 Task: Add Wilson Creek Wilson Almond Sparkling to the cart.
Action: Mouse moved to (894, 303)
Screenshot: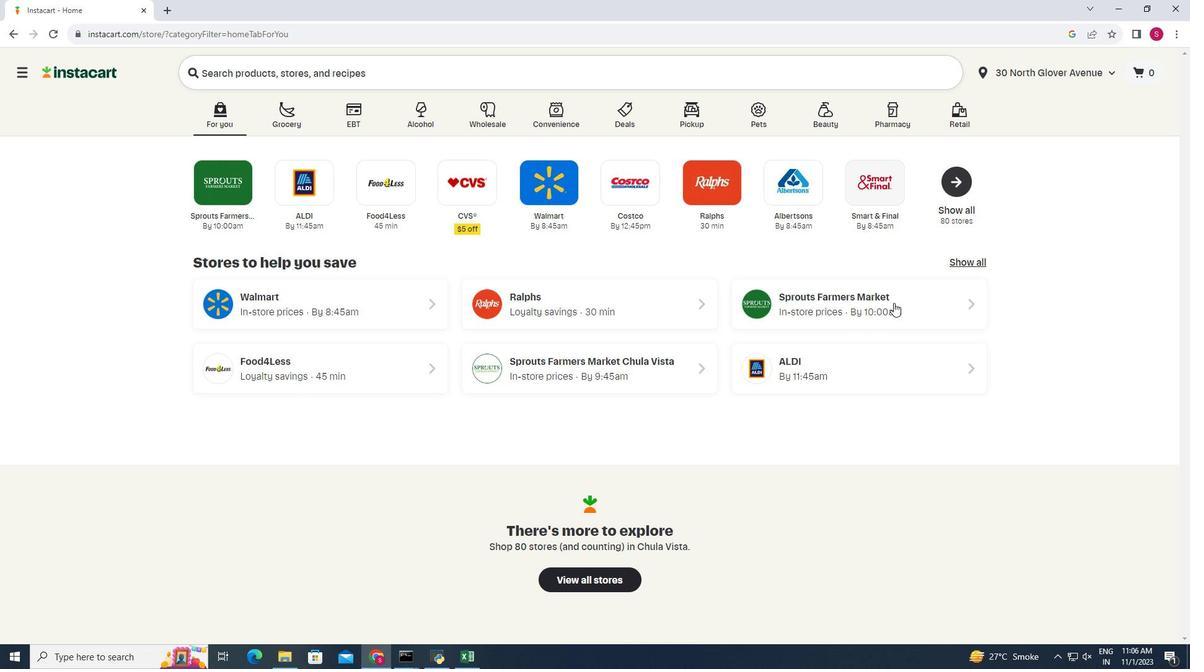 
Action: Mouse pressed left at (894, 303)
Screenshot: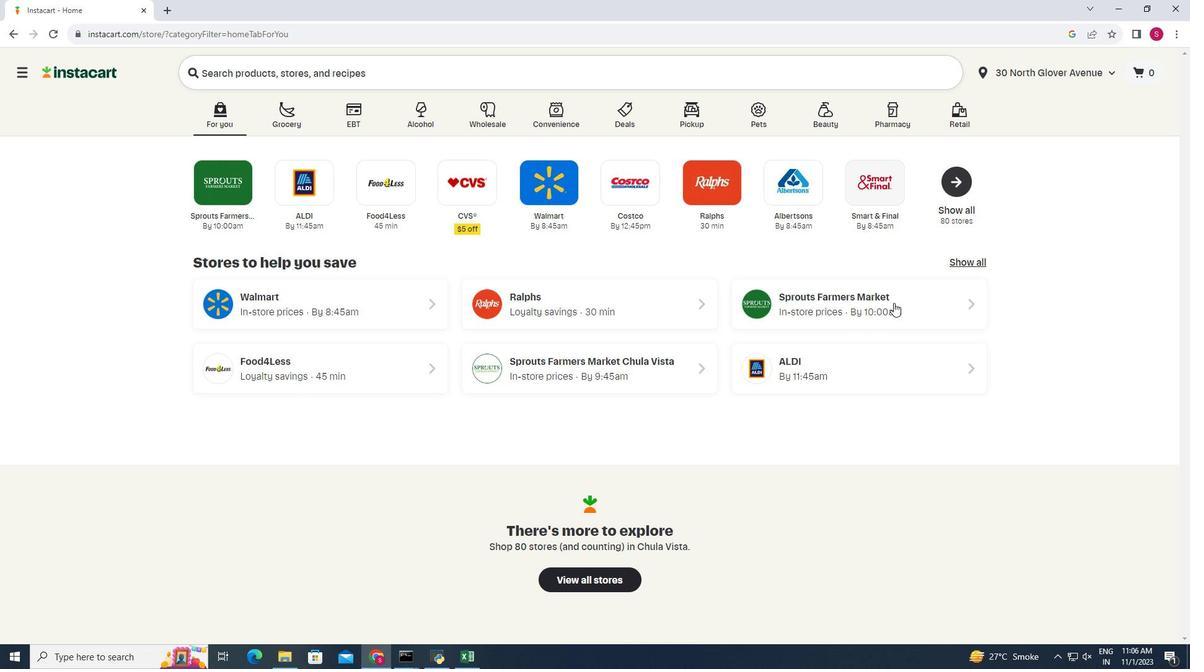 
Action: Mouse moved to (47, 593)
Screenshot: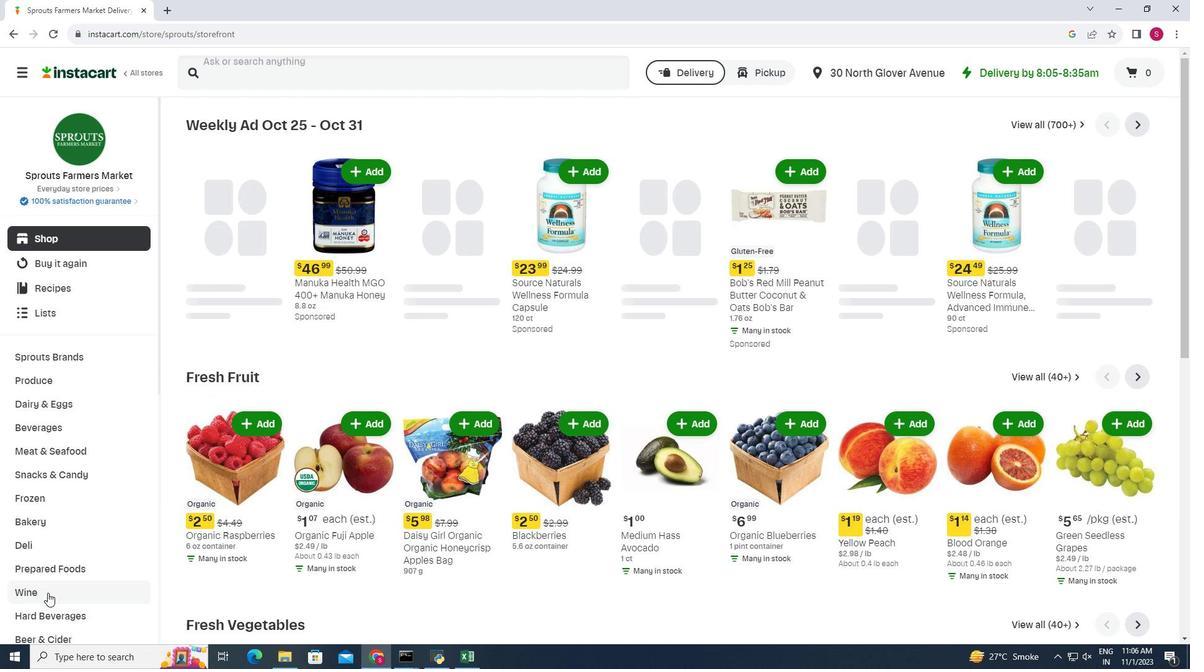 
Action: Mouse pressed left at (47, 593)
Screenshot: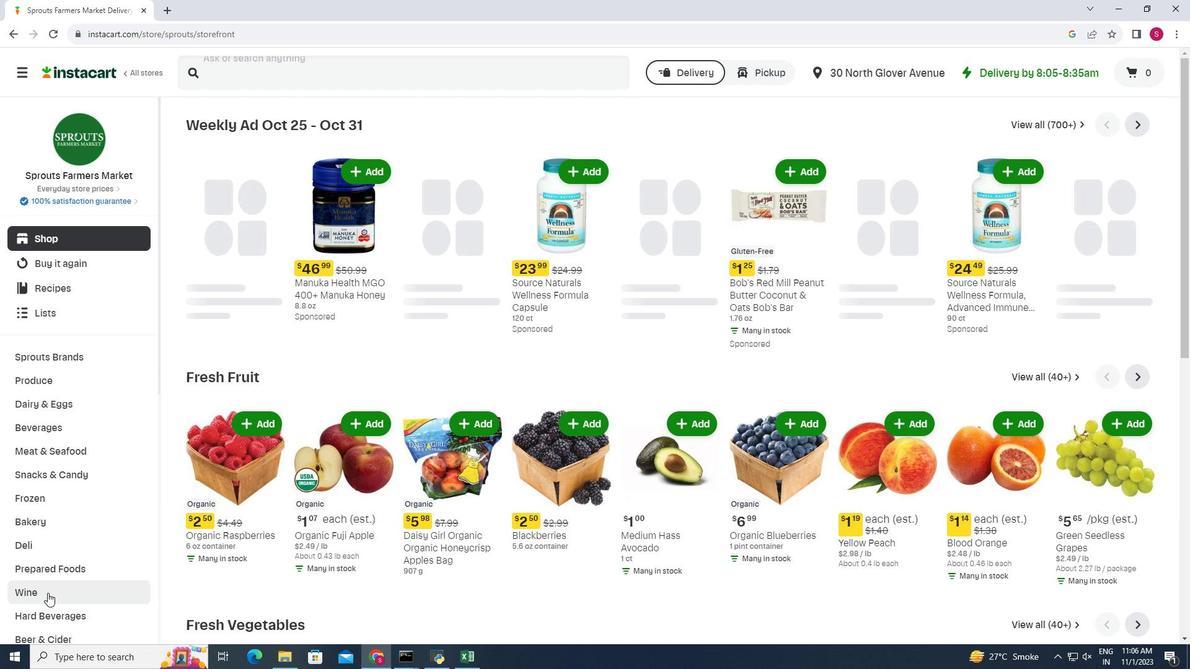 
Action: Mouse moved to (418, 156)
Screenshot: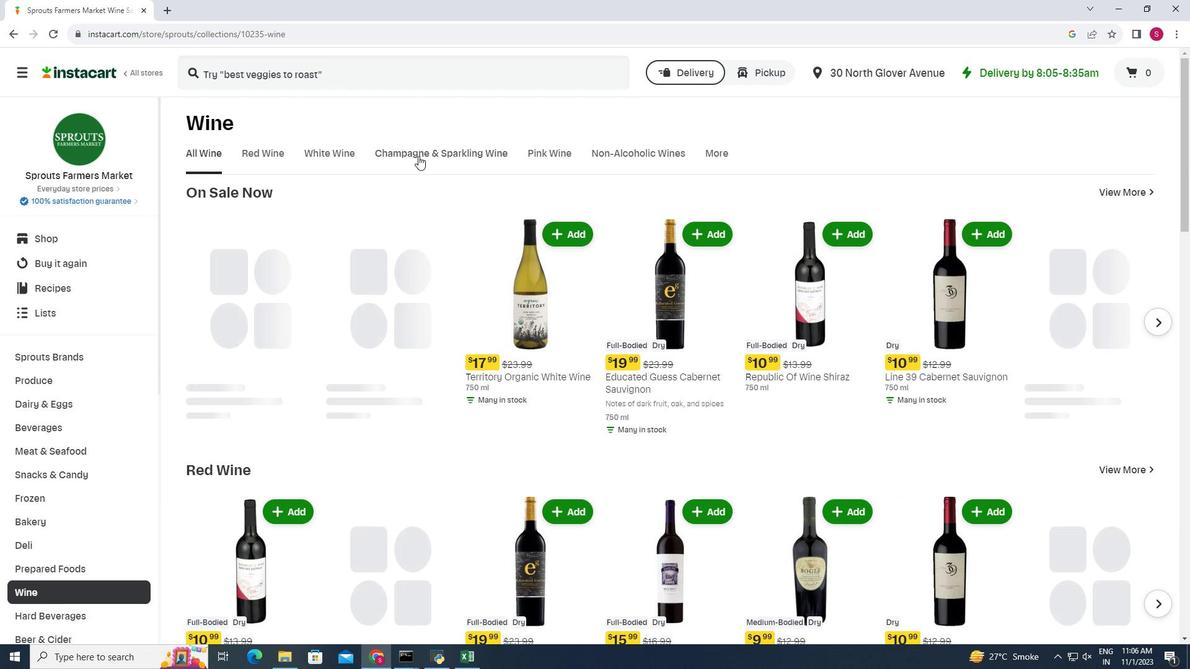 
Action: Mouse pressed left at (418, 156)
Screenshot: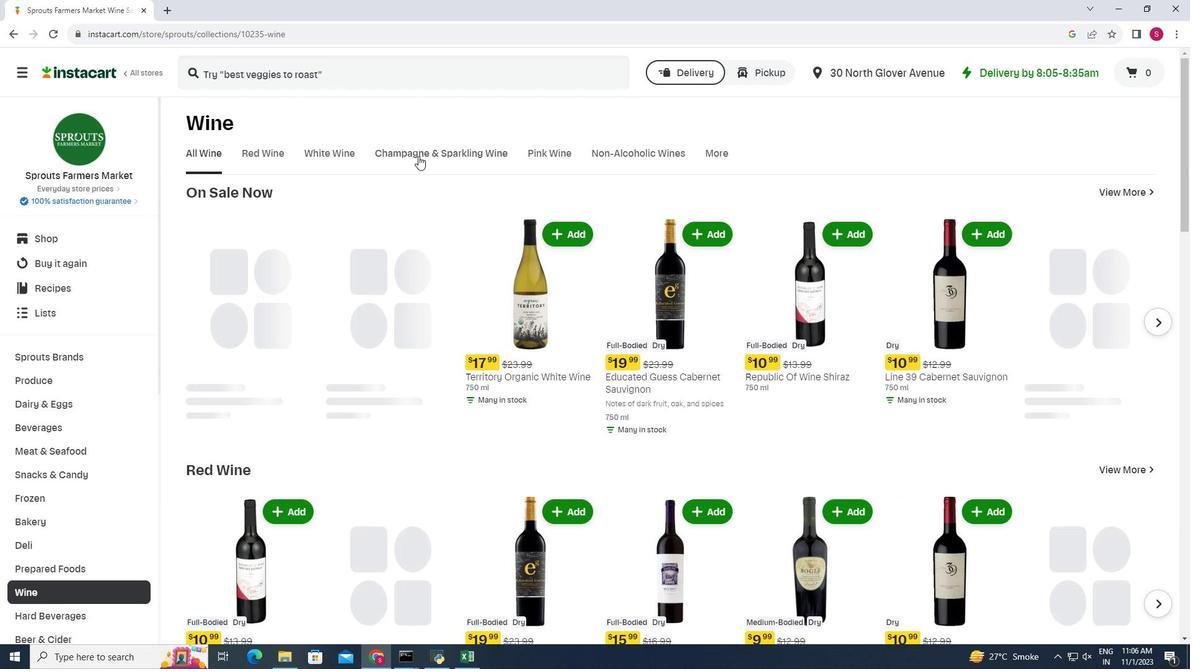 
Action: Mouse moved to (373, 319)
Screenshot: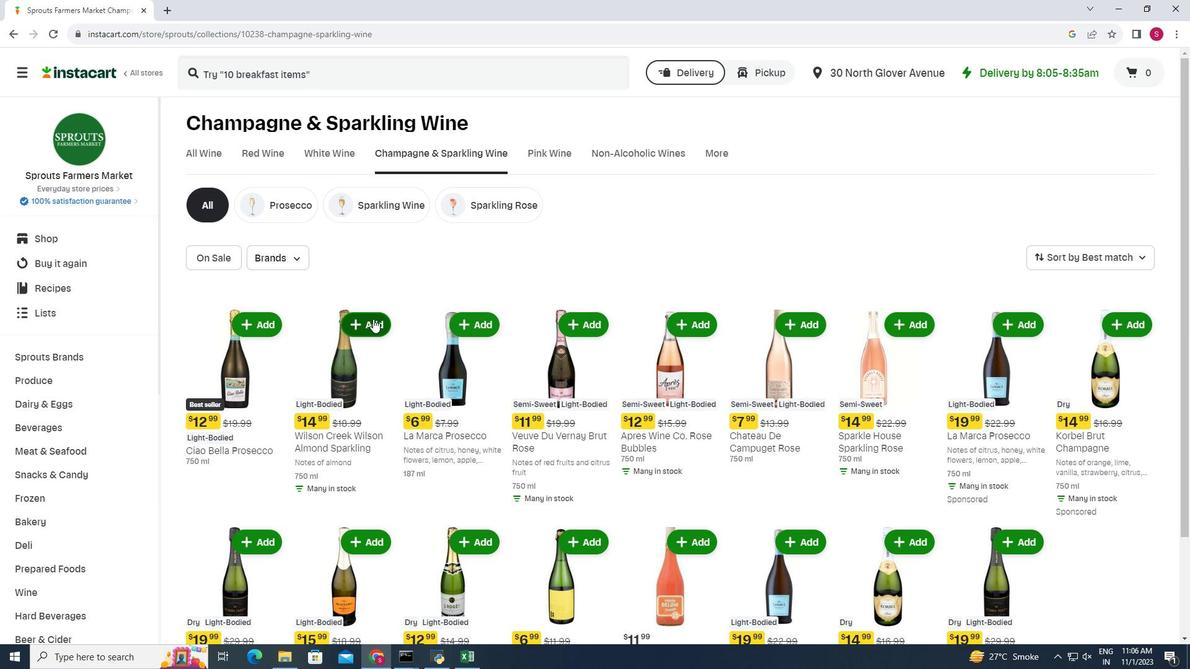 
Action: Mouse pressed left at (373, 319)
Screenshot: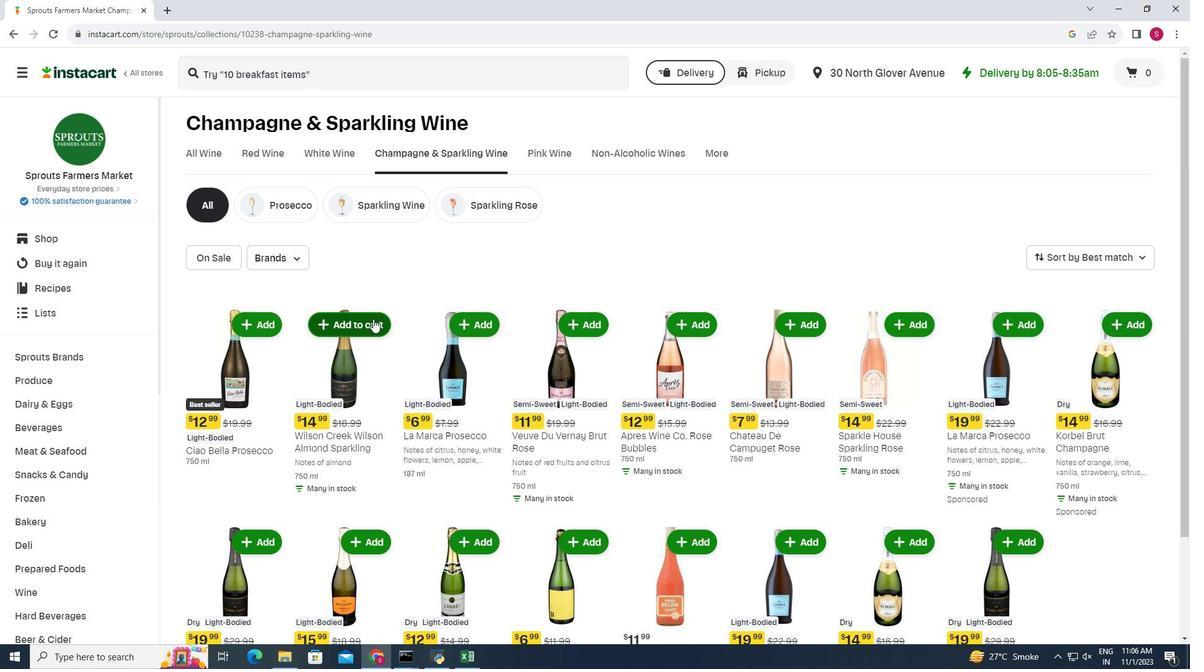 
Action: Mouse moved to (388, 274)
Screenshot: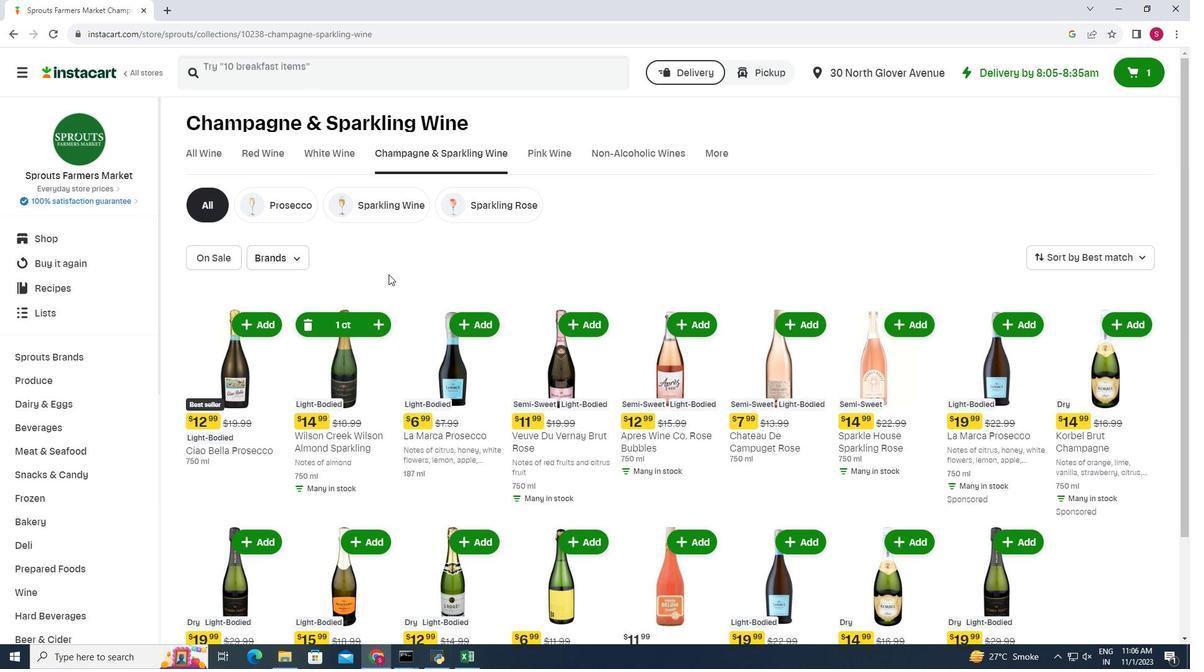 
